 Task: Create in the project AgileOpus in Backlog an issue 'Create a new online platform for online fitness courses with advanced workout tracking and personalization features', assign it to team member softage.3@softage.net and change the status to IN PROGRESS. Create in the project AgileOpus in Backlog an issue 'Implement a new cloud-based performance management system for a company with advanced employee evaluation and goal setting features', assign it to team member softage.4@softage.net and change the status to IN PROGRESS
Action: Mouse moved to (291, 330)
Screenshot: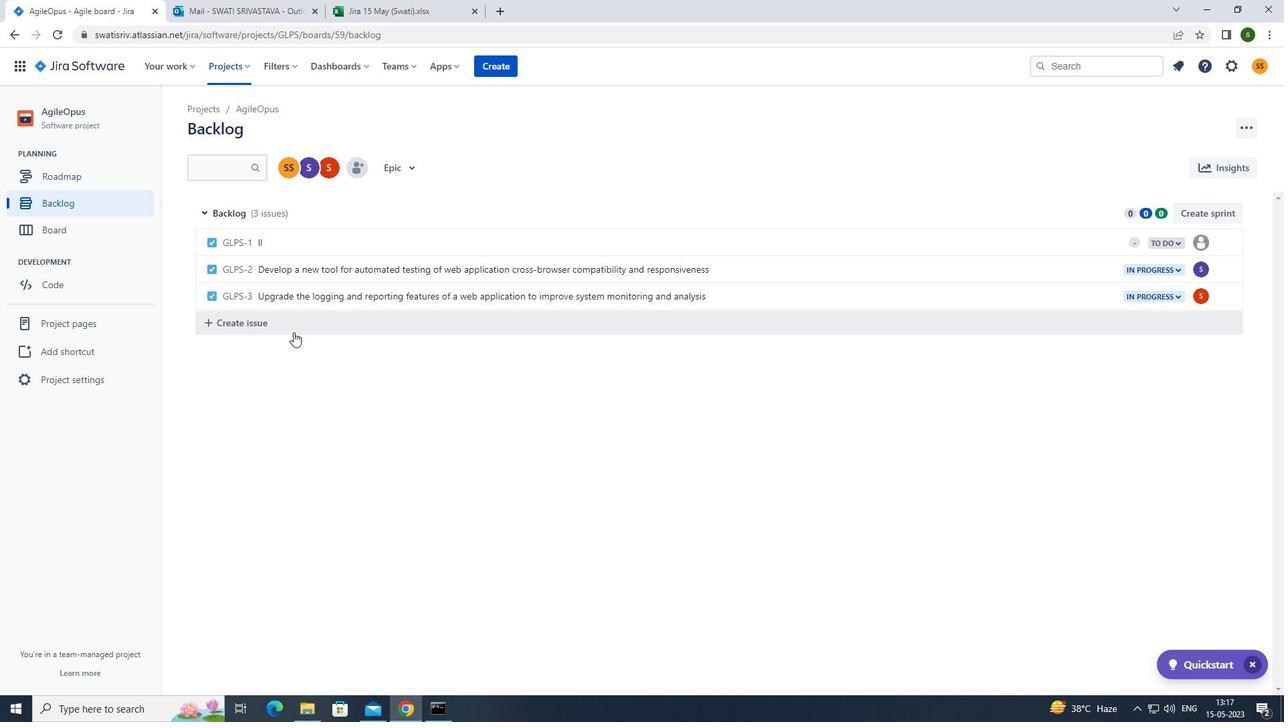 
Action: Mouse pressed left at (291, 330)
Screenshot: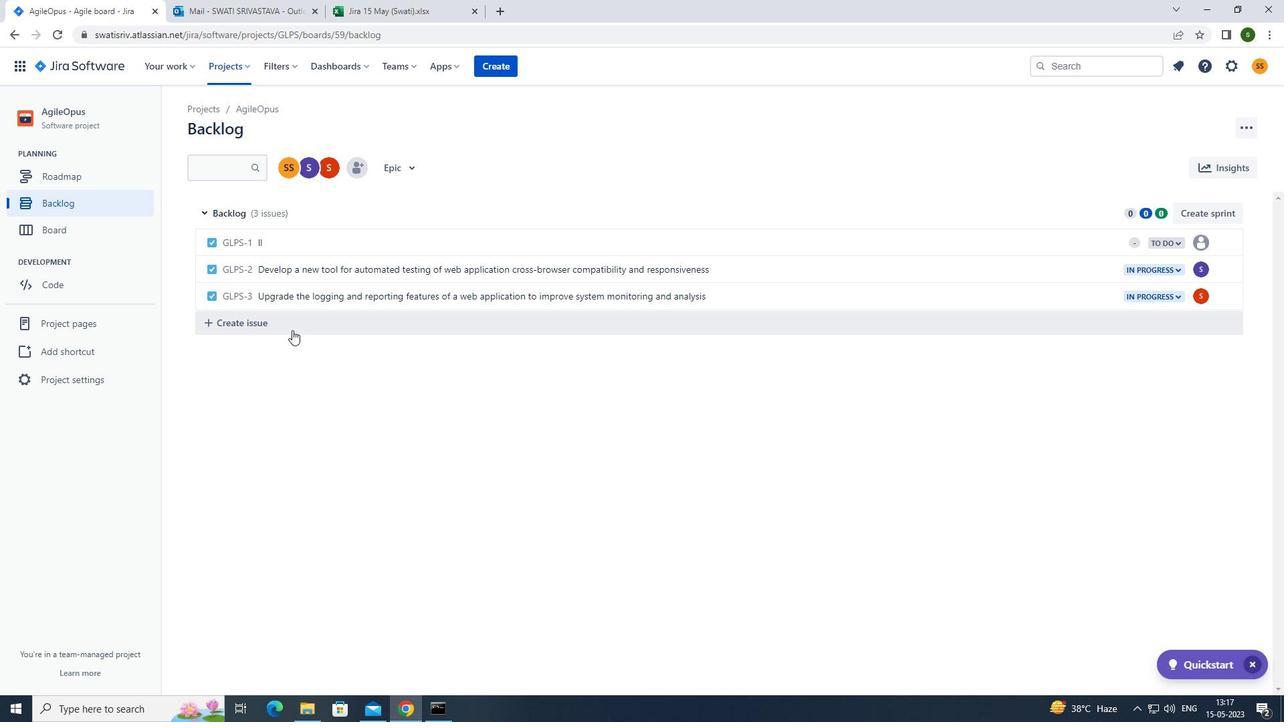 
Action: Mouse moved to (347, 322)
Screenshot: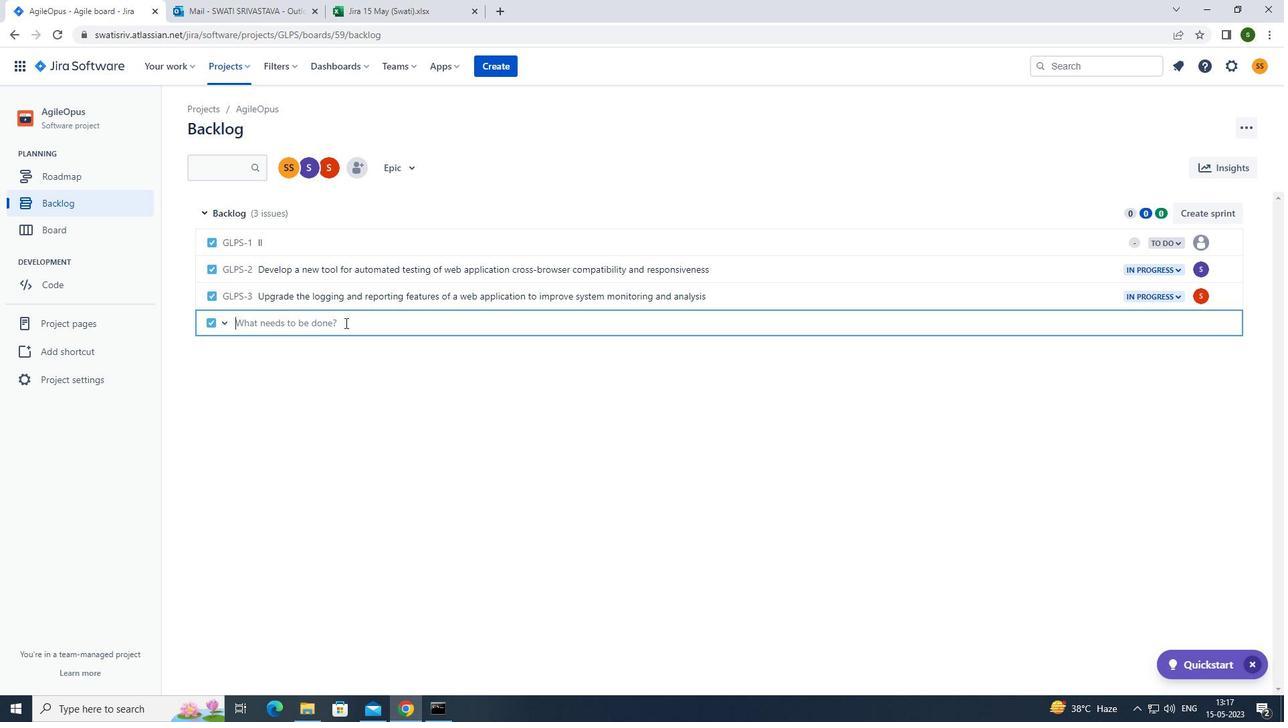 
Action: Key pressed <Key.caps_lock>c<Key.caps_lock>reate<Key.space>a<Key.space>new<Key.space>online<Key.space>platform<Key.space>for<Key.space>online<Key.space>fitness<Key.space>courses<Key.space>with<Key.space>advanced<Key.space>workout<Key.space>tracking<Key.space>and<Key.space>personalization<Key.space>features<Key.enter>
Screenshot: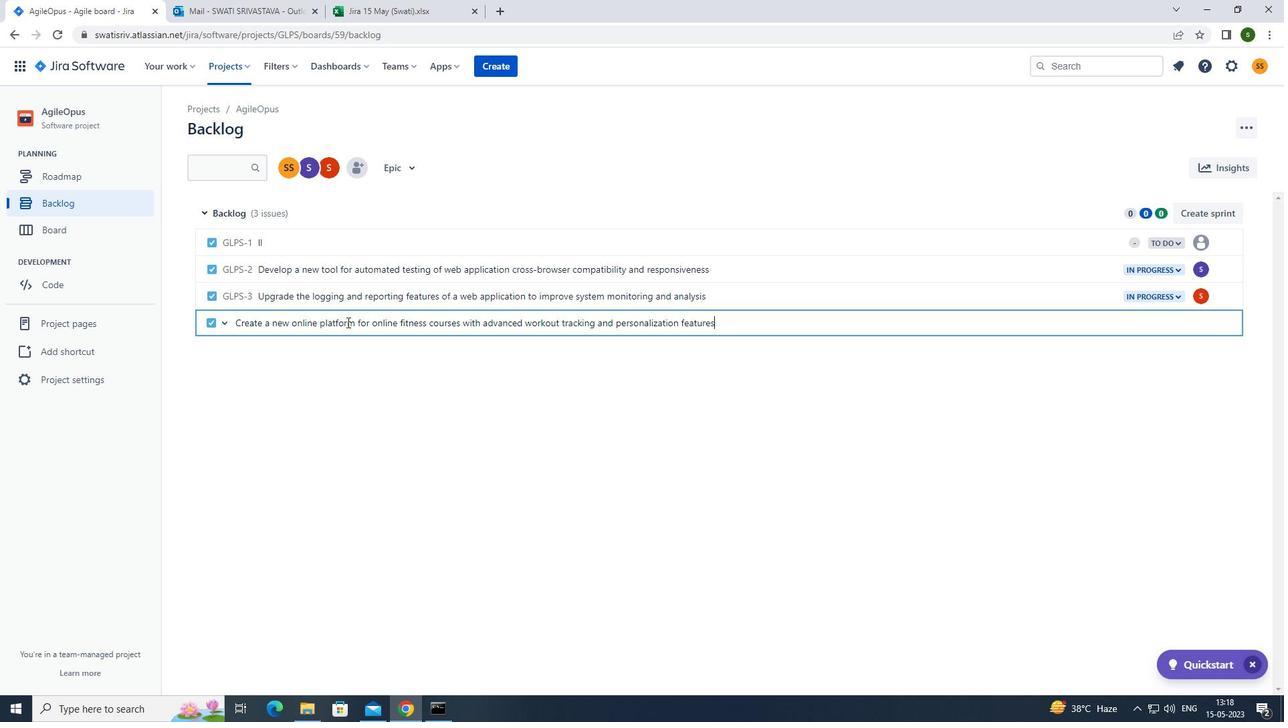 
Action: Mouse moved to (1203, 324)
Screenshot: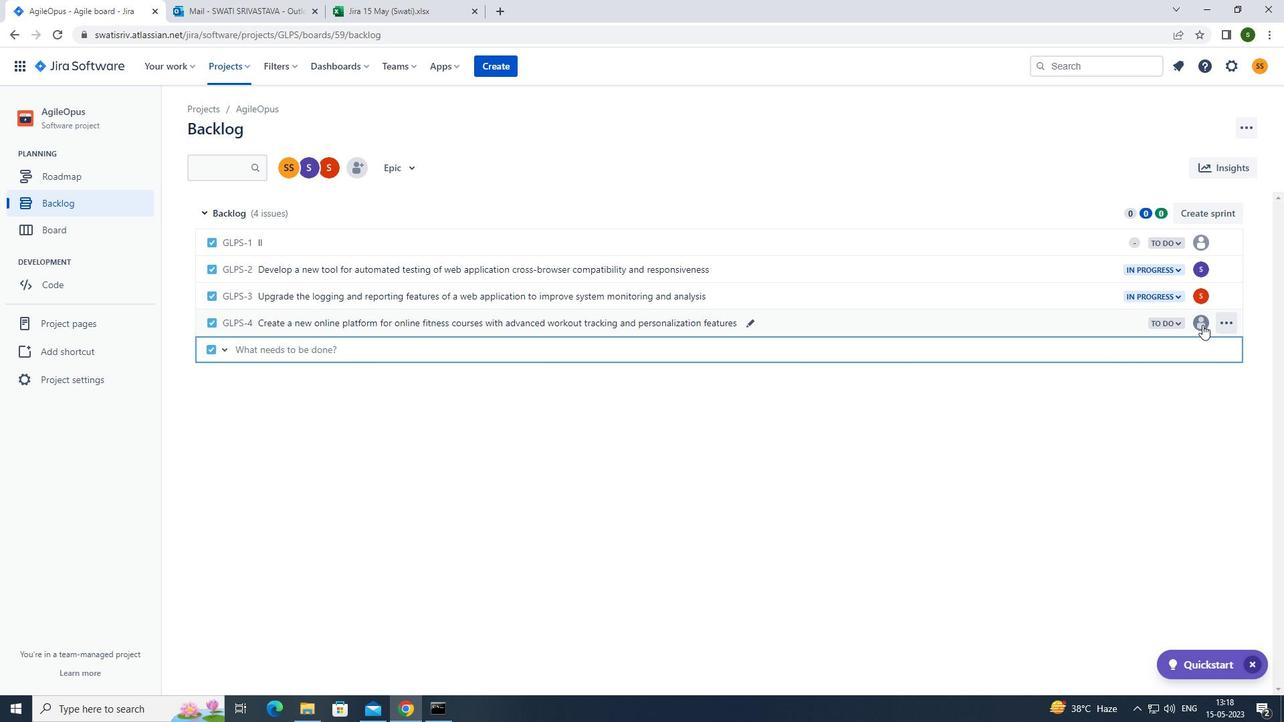 
Action: Mouse pressed left at (1203, 324)
Screenshot: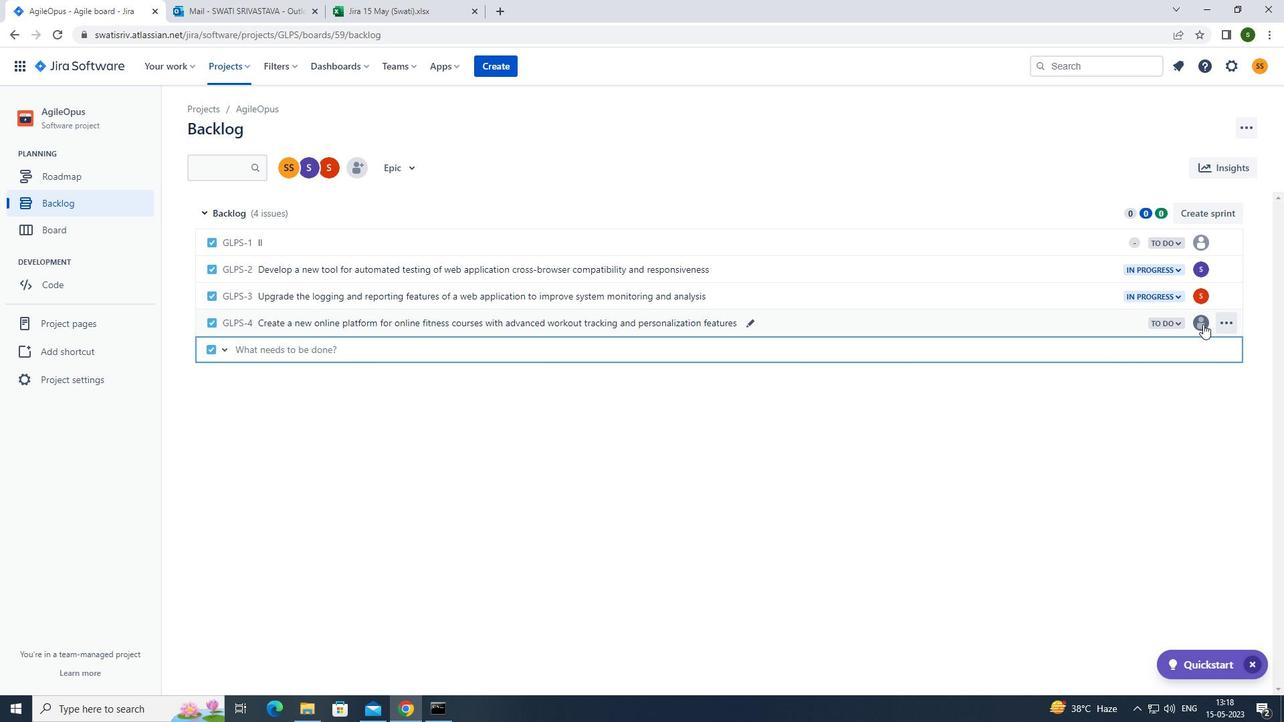 
Action: Mouse moved to (1089, 454)
Screenshot: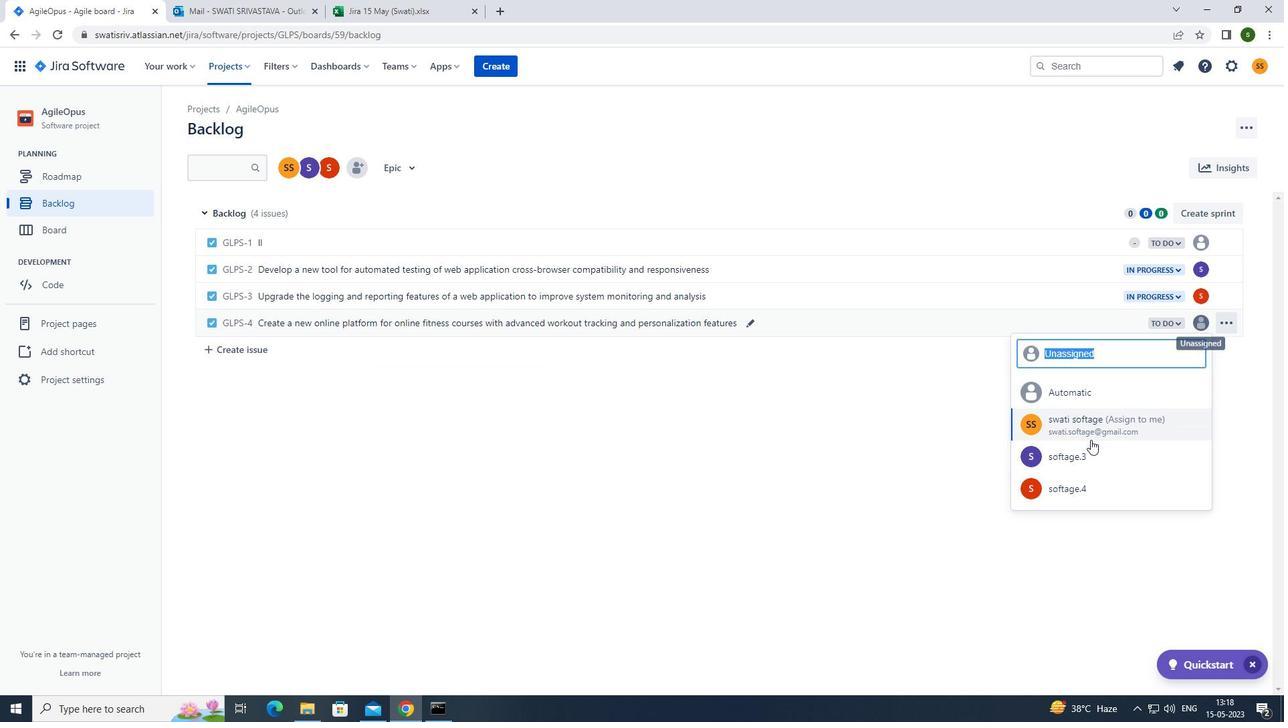
Action: Mouse pressed left at (1089, 454)
Screenshot: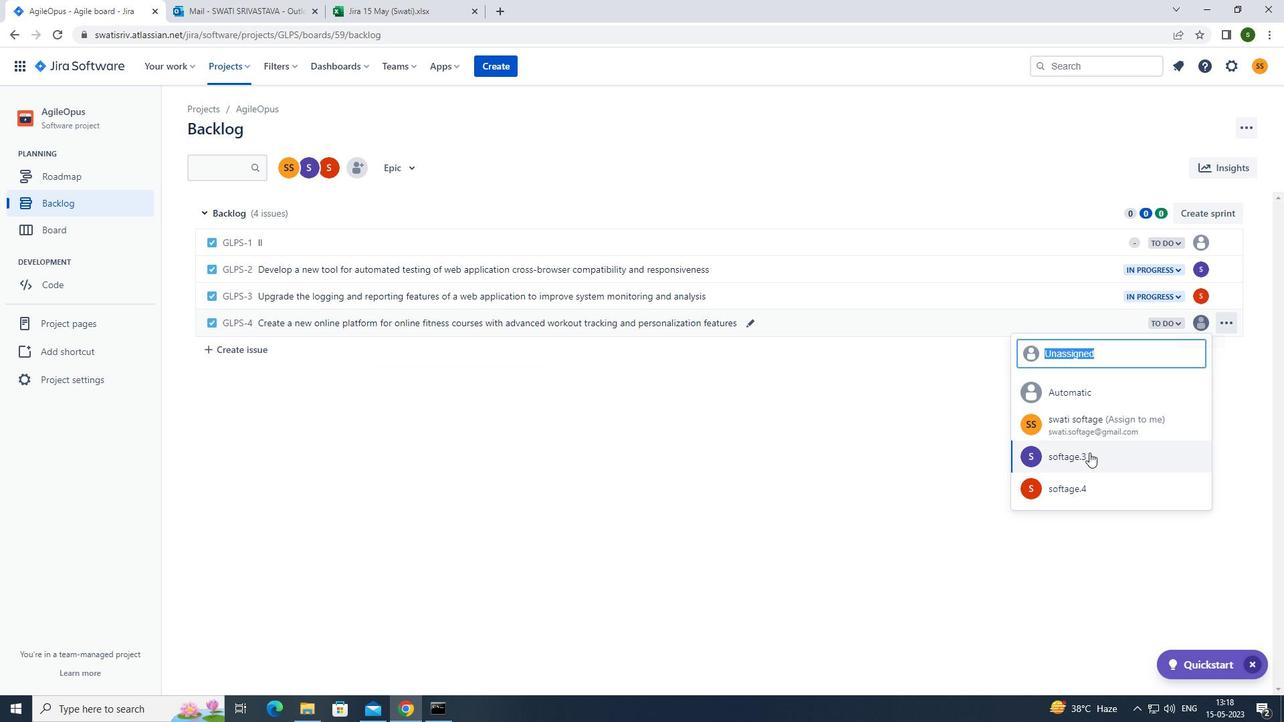 
Action: Mouse moved to (1165, 321)
Screenshot: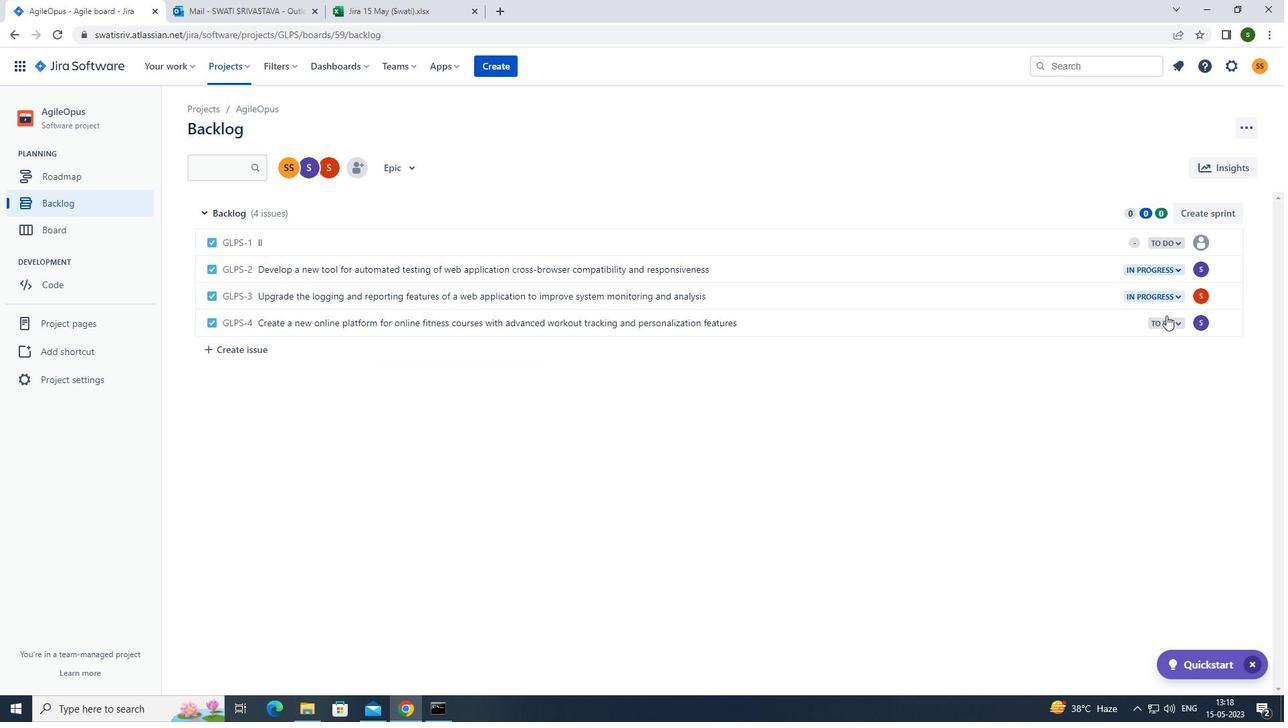 
Action: Mouse pressed left at (1165, 321)
Screenshot: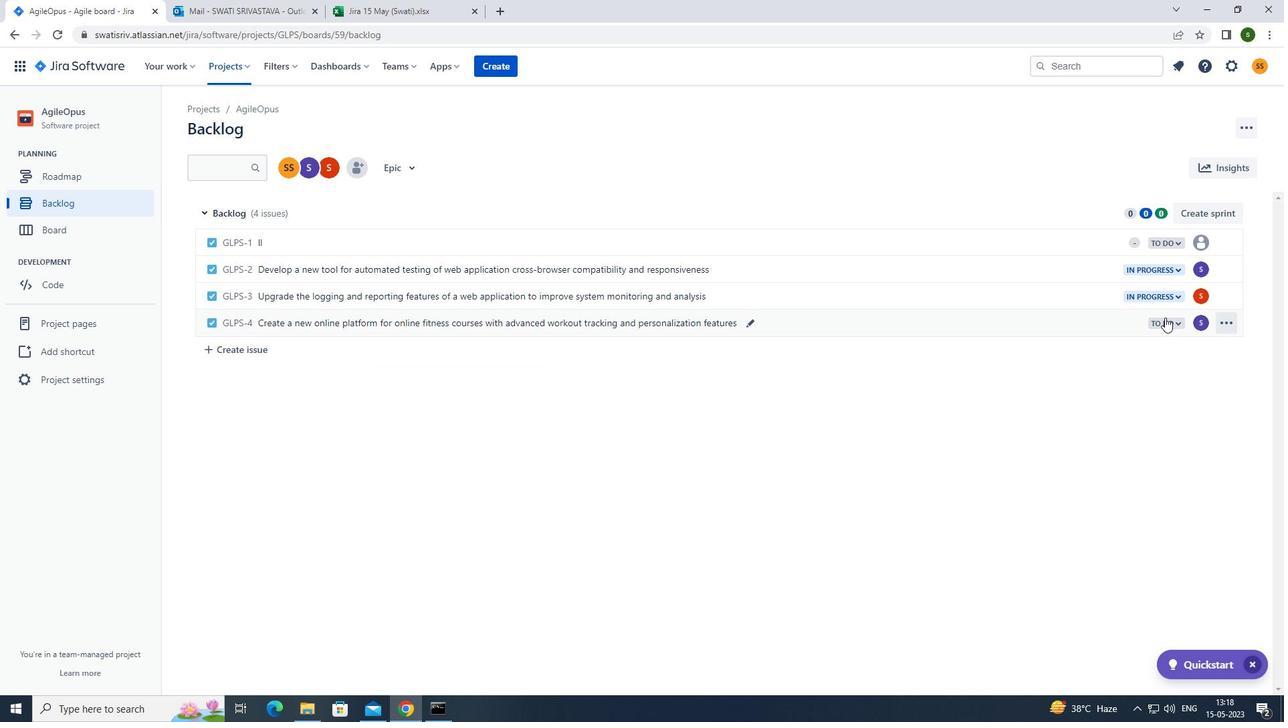 
Action: Mouse moved to (1131, 345)
Screenshot: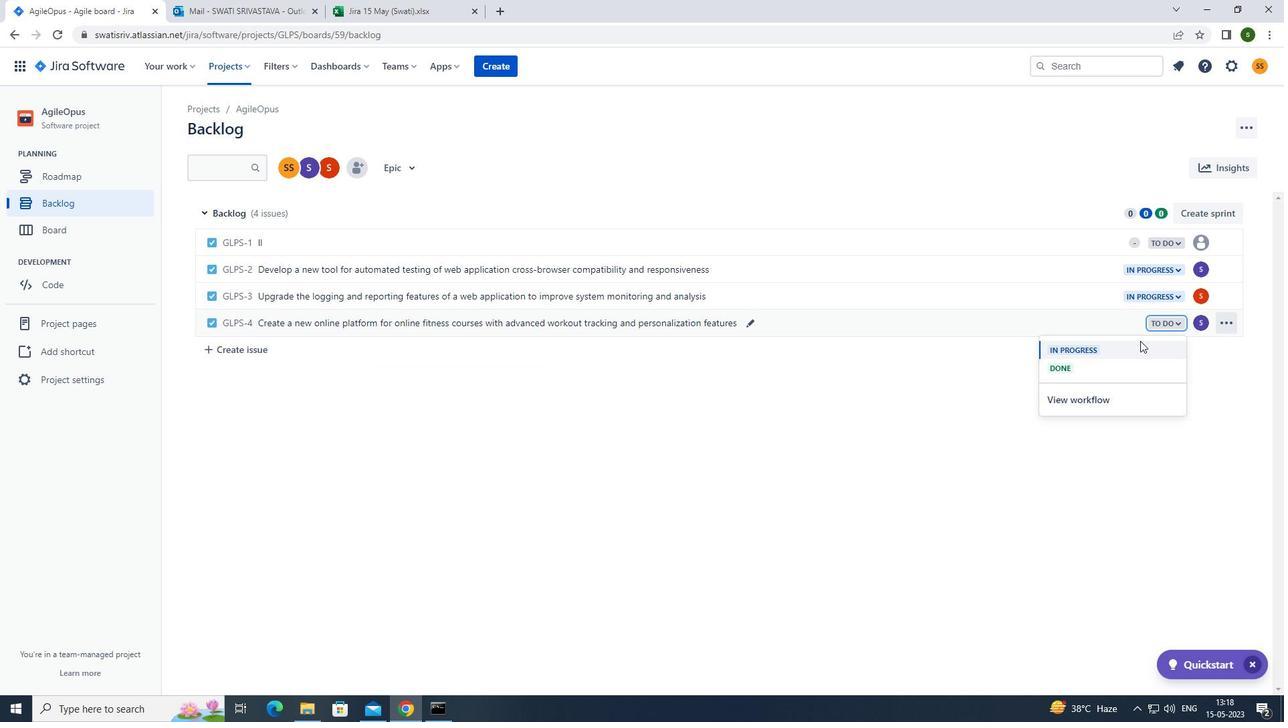 
Action: Mouse pressed left at (1131, 345)
Screenshot: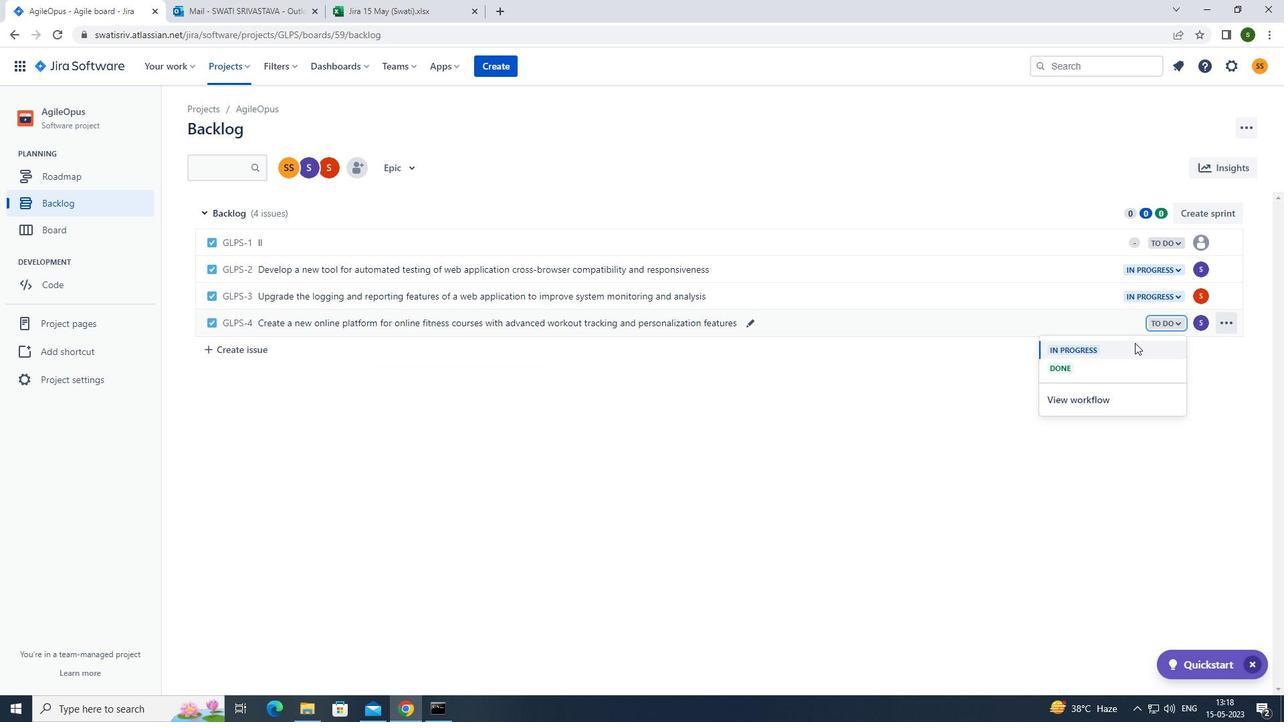 
Action: Mouse moved to (277, 357)
Screenshot: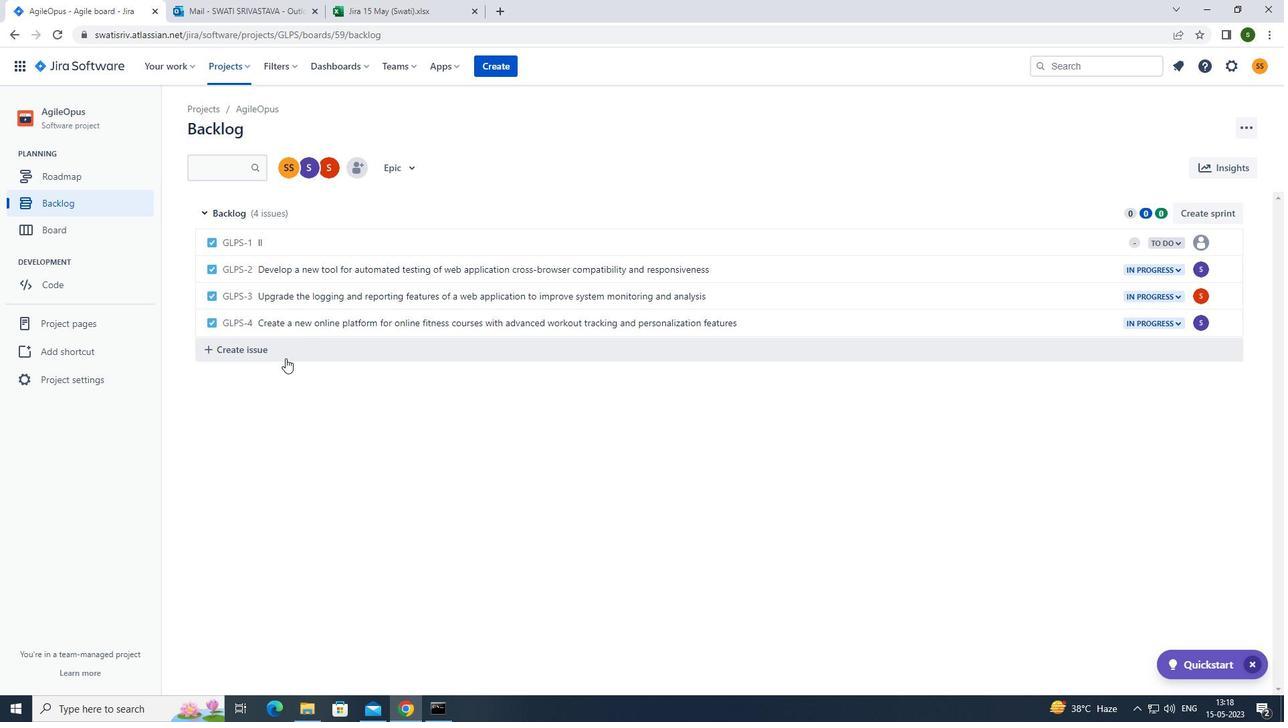 
Action: Mouse pressed left at (277, 357)
Screenshot: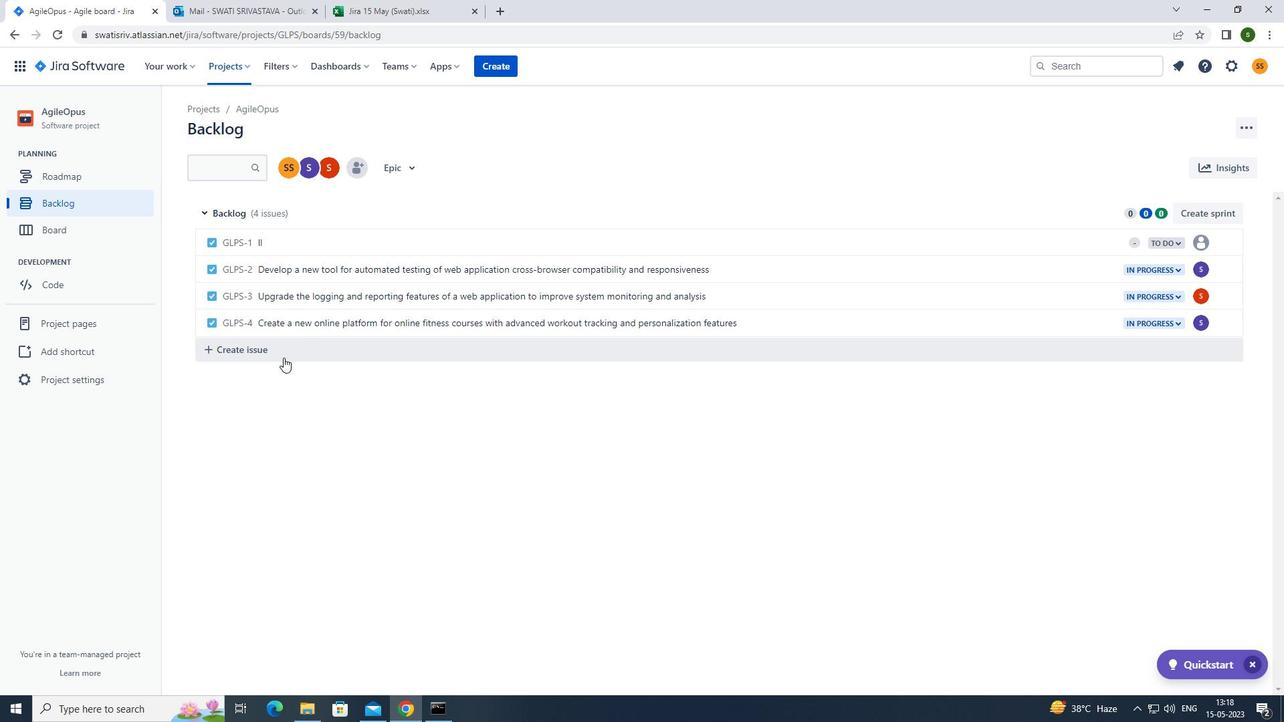 
Action: Mouse moved to (389, 350)
Screenshot: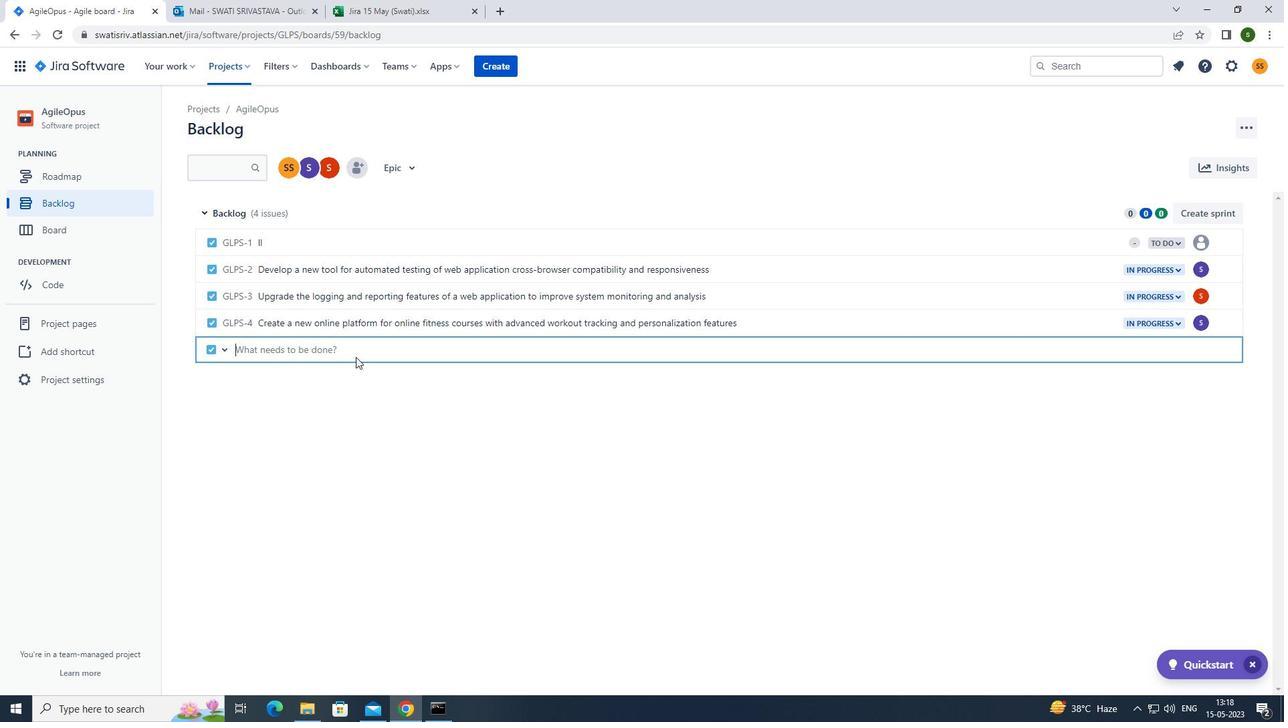 
Action: Mouse pressed left at (389, 350)
Screenshot: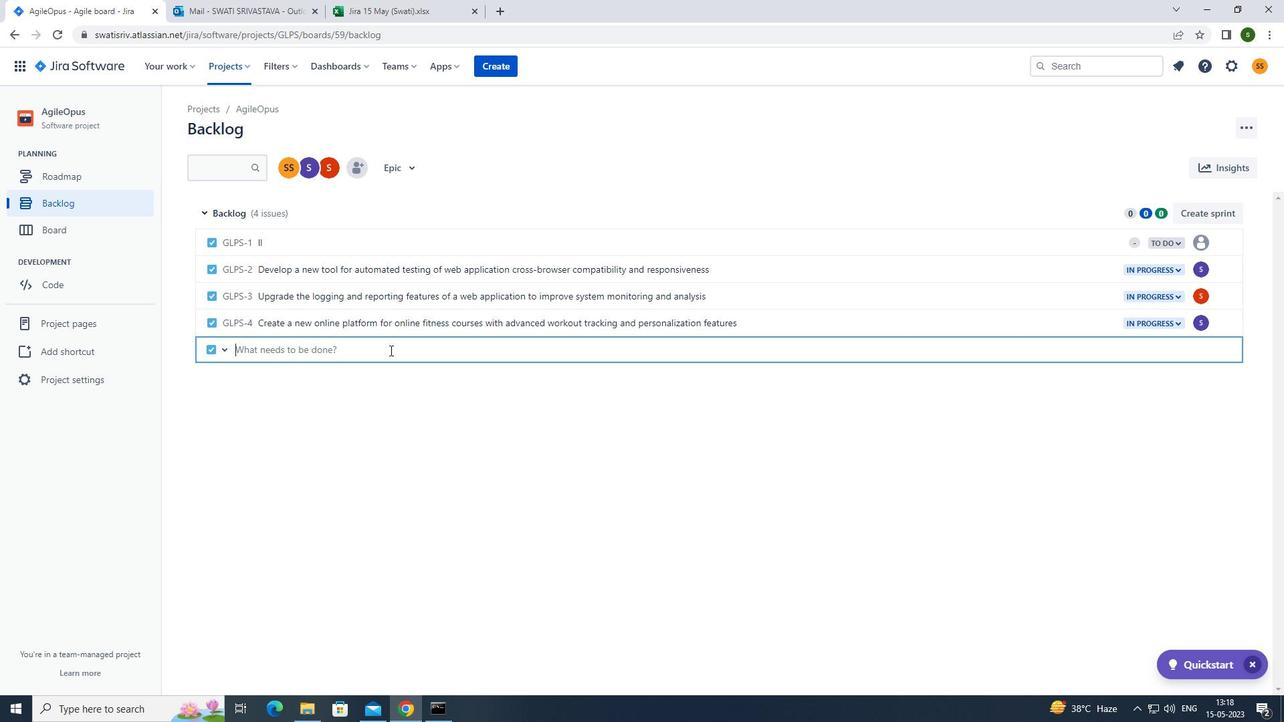 
Action: Key pressed <Key.caps_lock>i<Key.caps_lock>mplement<Key.space>a<Key.space>new<Key.space>cloud-based<Key.space>performance<Key.space>management<Key.space>system<Key.space>f
Screenshot: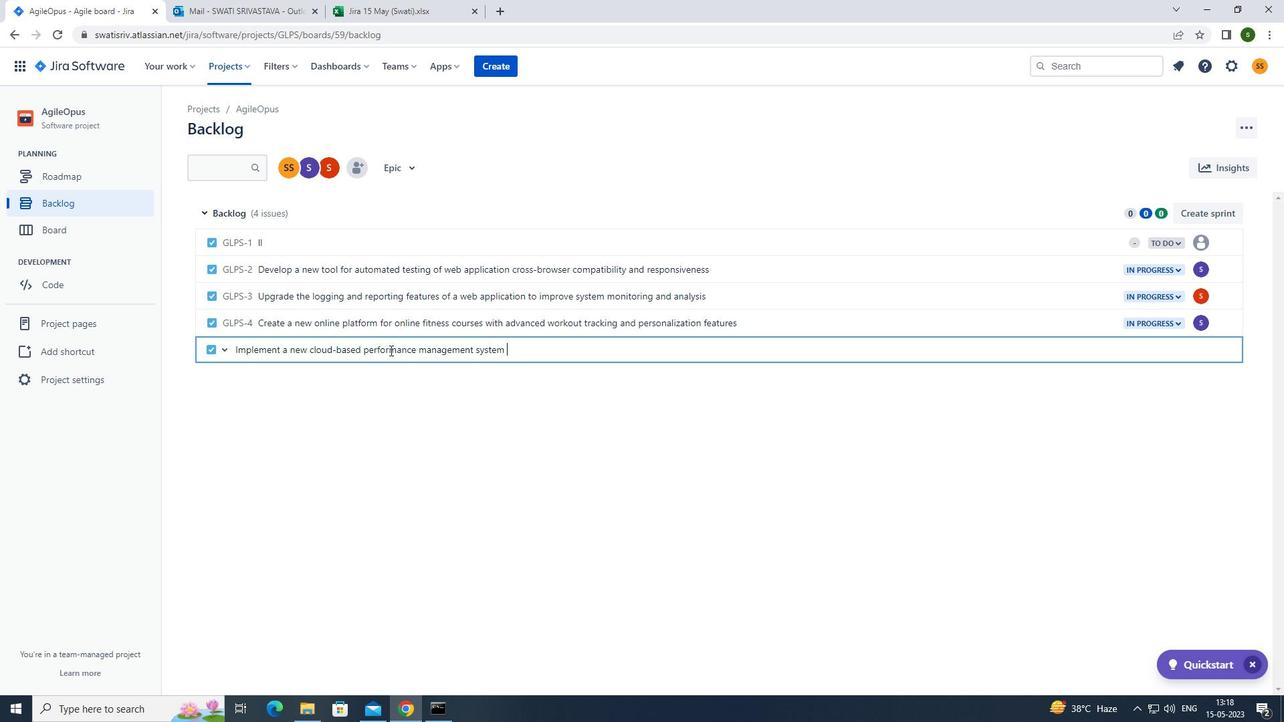 
Action: Mouse moved to (389, 350)
Screenshot: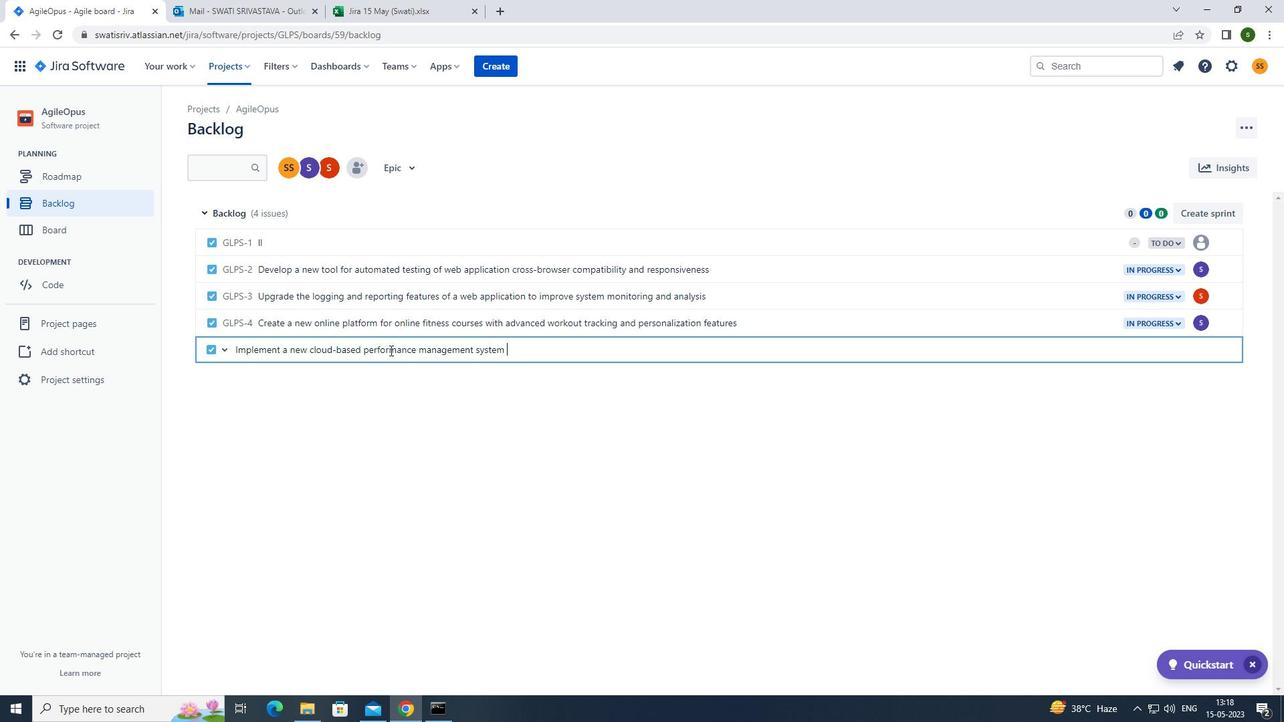 
Action: Key pressed or<Key.space>a<Key.space>company<Key.space>with<Key.space>advanced<Key.space>employee<Key.space>evaluation<Key.space>and<Key.space>goal<Key.space>setting<Key.space>features<Key.enter>
Screenshot: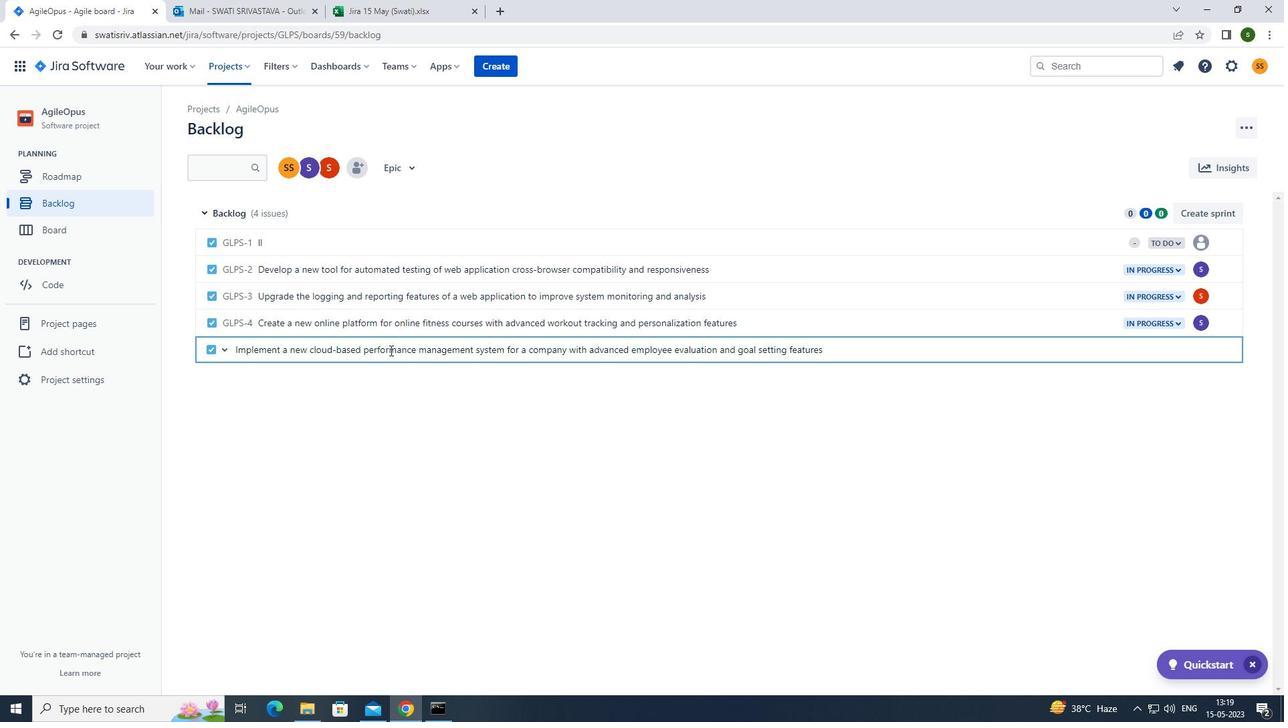 
Action: Mouse moved to (1206, 353)
Screenshot: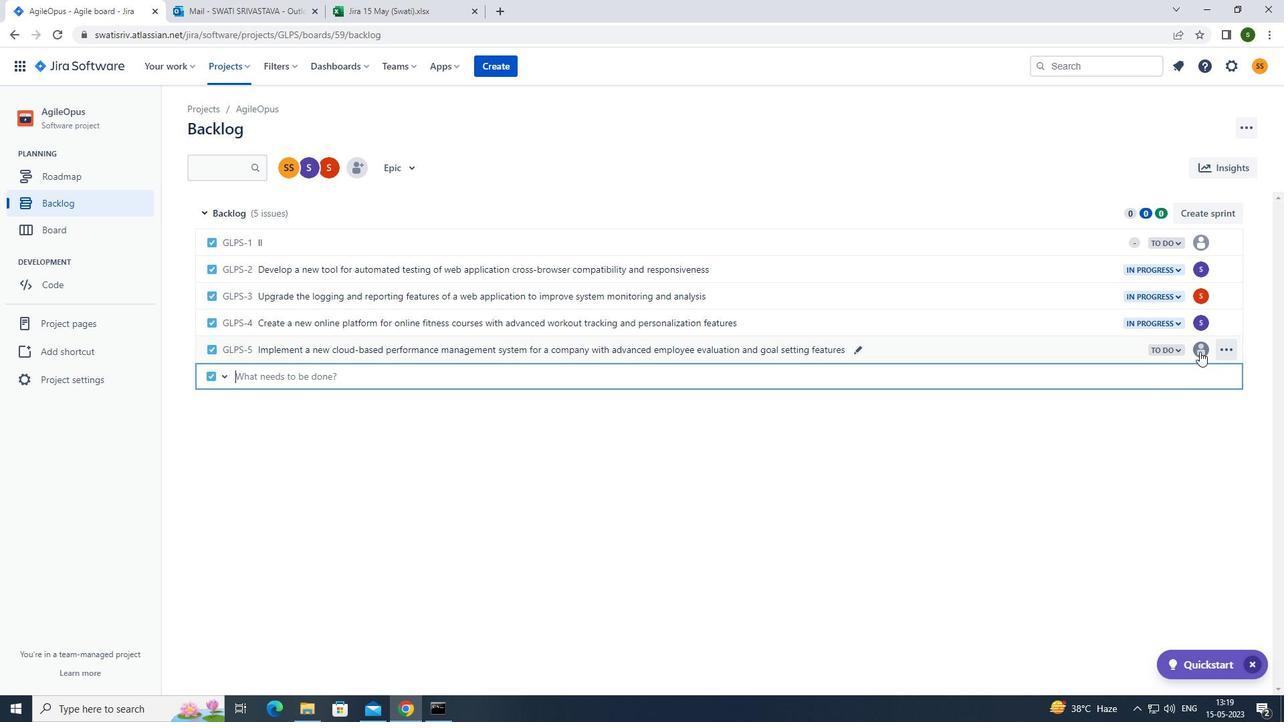 
Action: Mouse pressed left at (1206, 353)
Screenshot: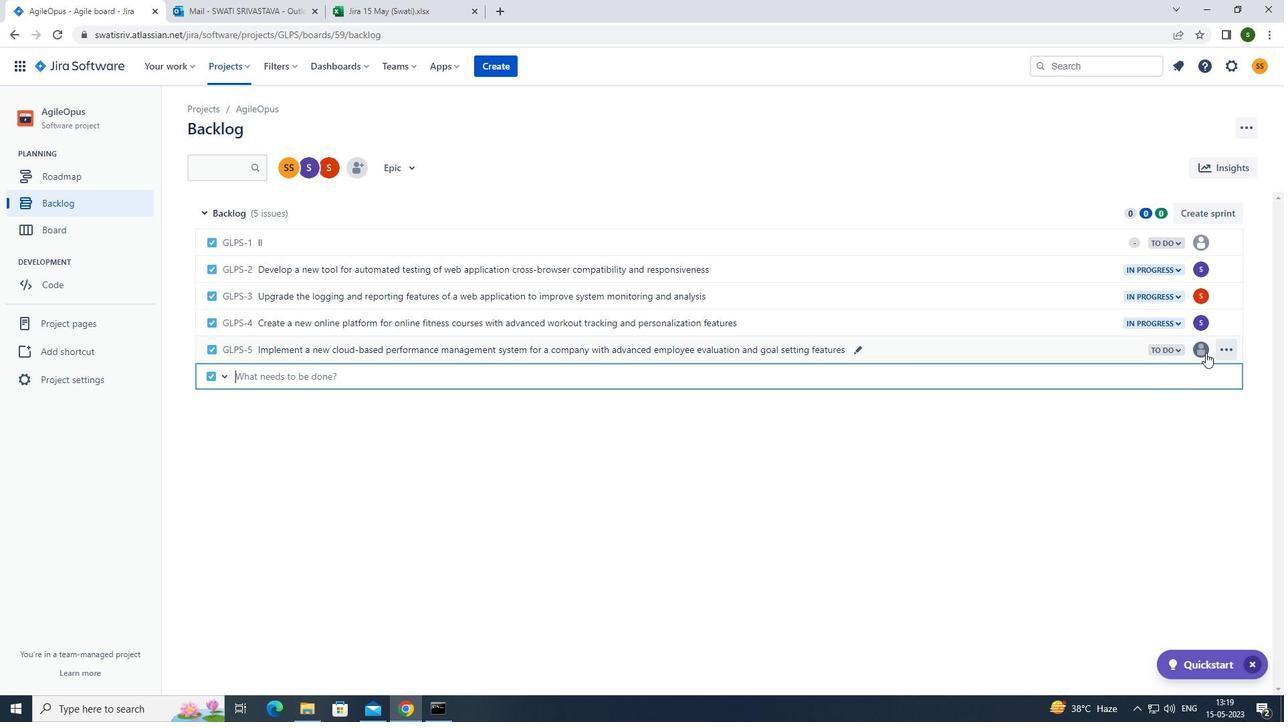 
Action: Mouse moved to (1090, 516)
Screenshot: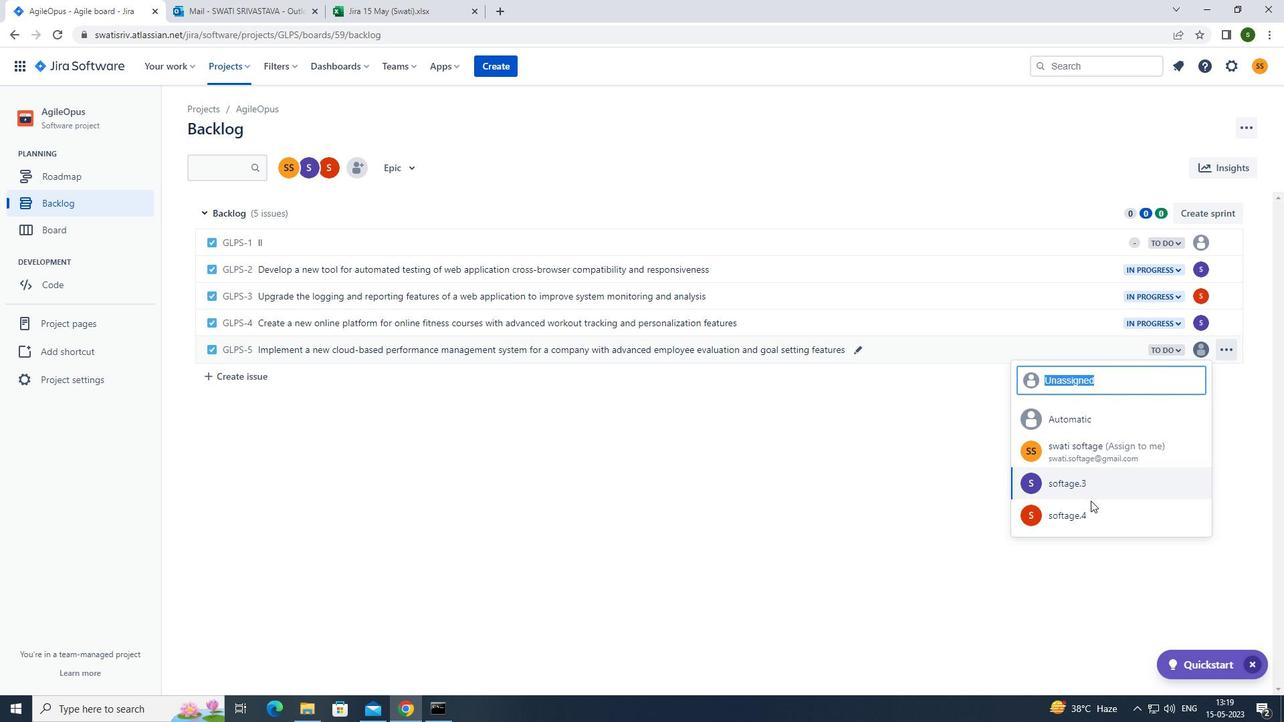 
Action: Mouse pressed left at (1090, 516)
Screenshot: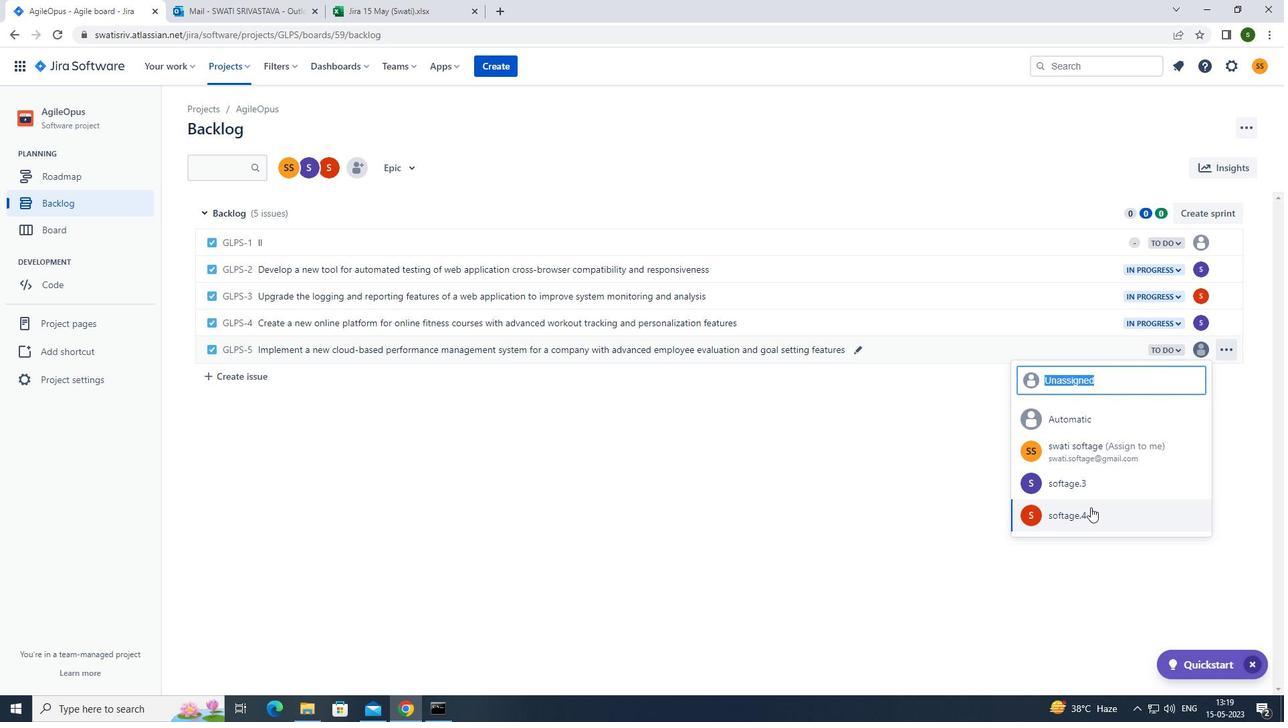 
Action: Mouse moved to (1161, 345)
Screenshot: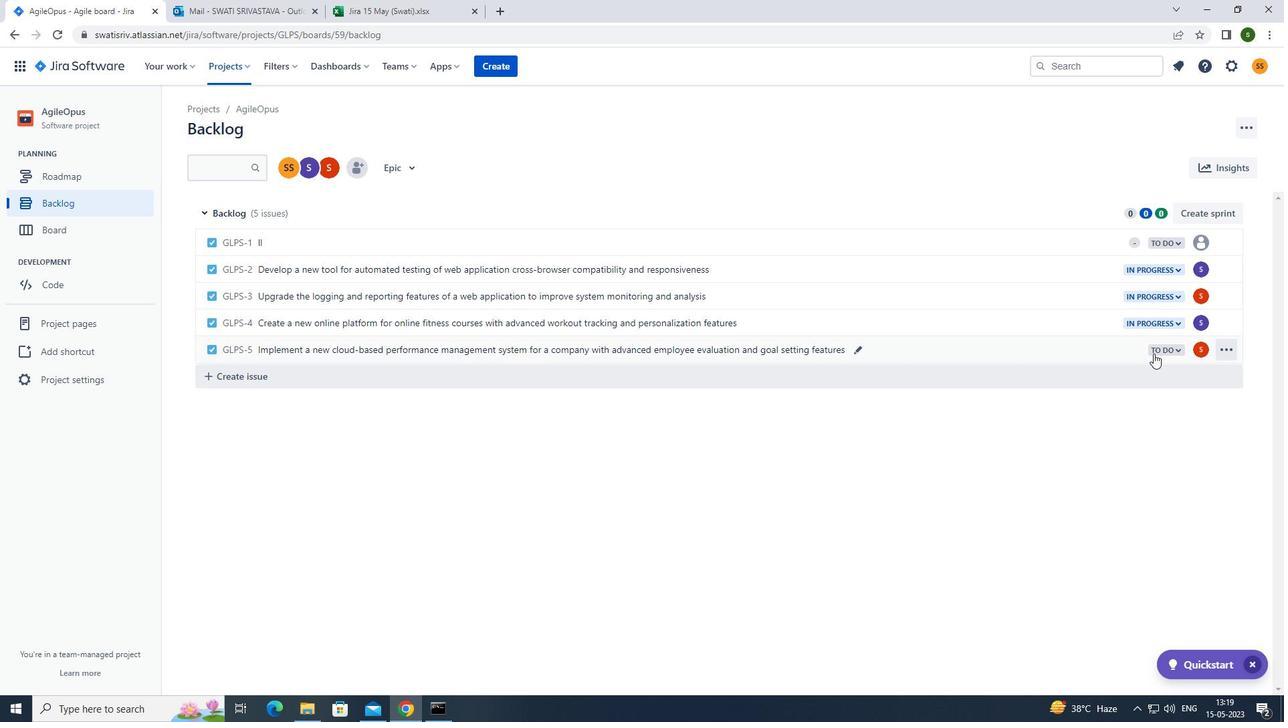 
Action: Mouse pressed left at (1161, 345)
Screenshot: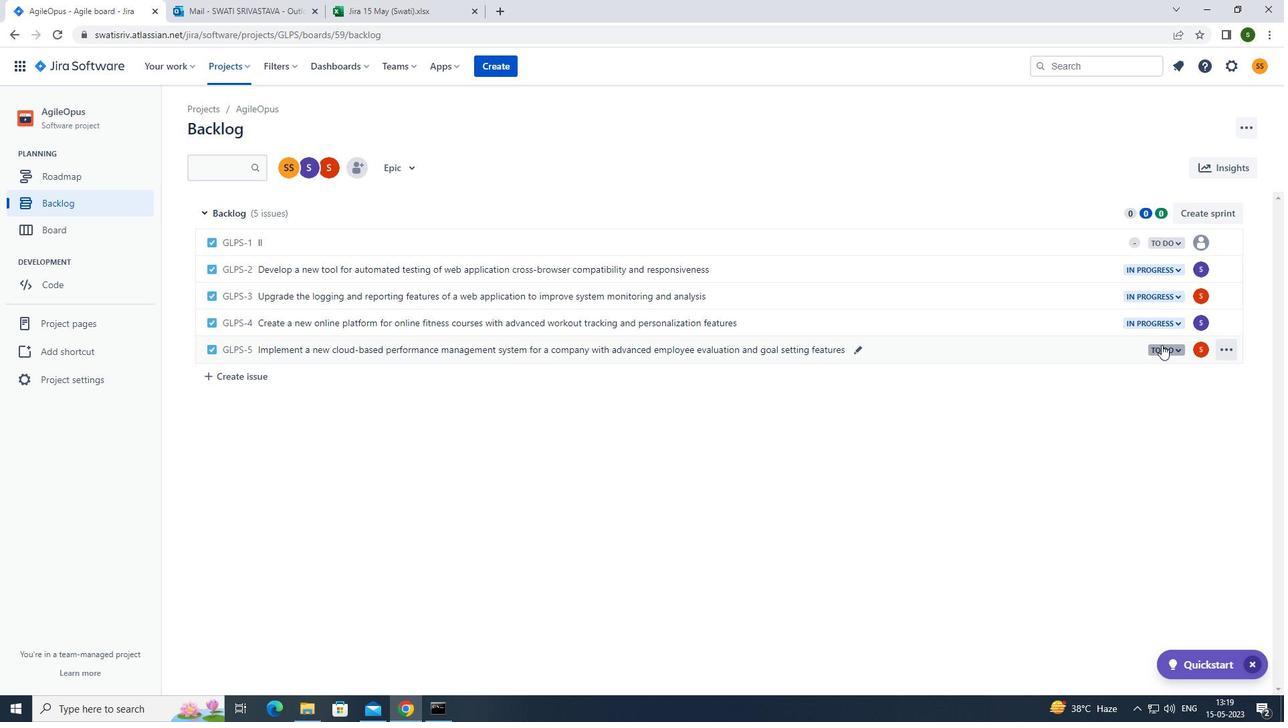 
Action: Mouse moved to (1082, 375)
Screenshot: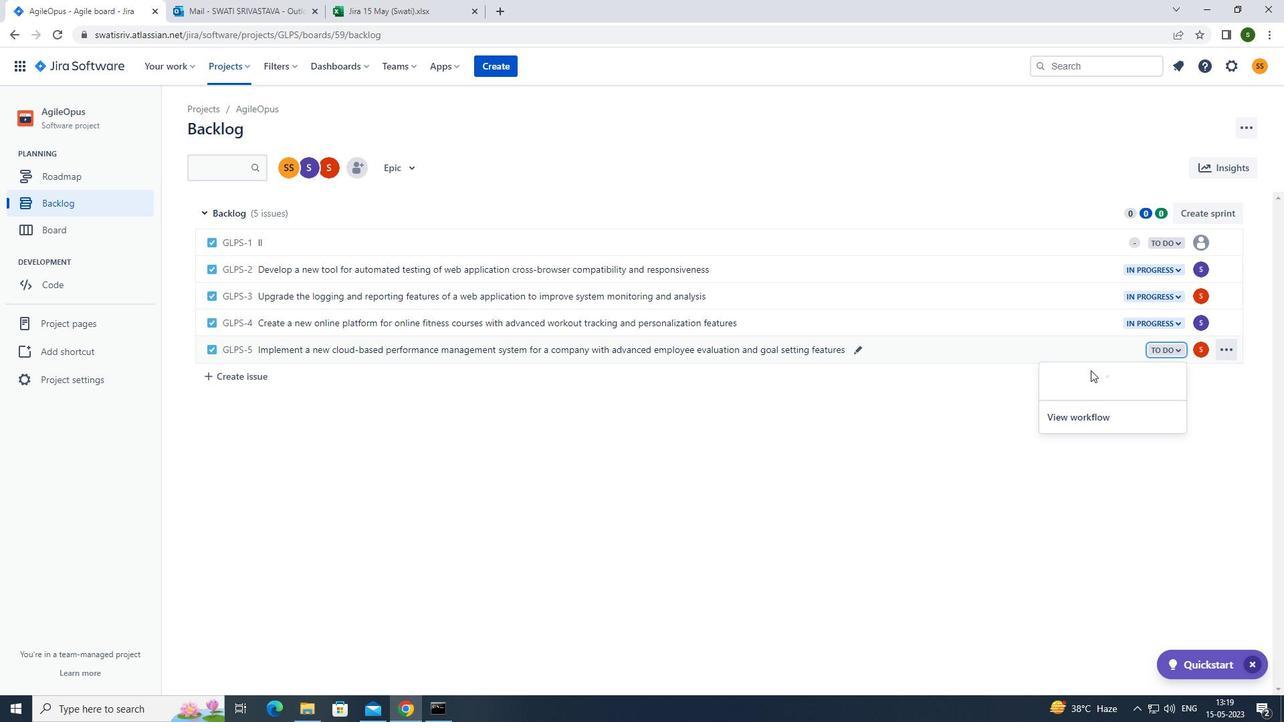 
Action: Mouse pressed left at (1082, 375)
Screenshot: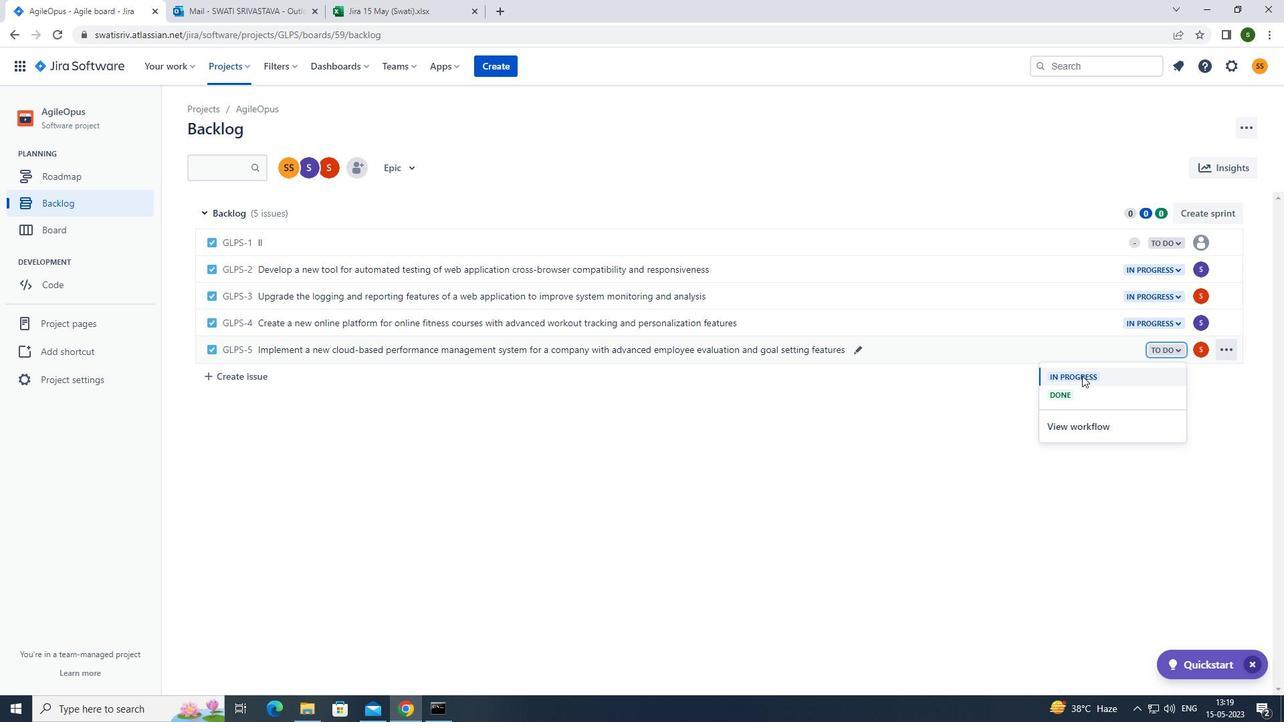 
Action: Mouse moved to (921, 478)
Screenshot: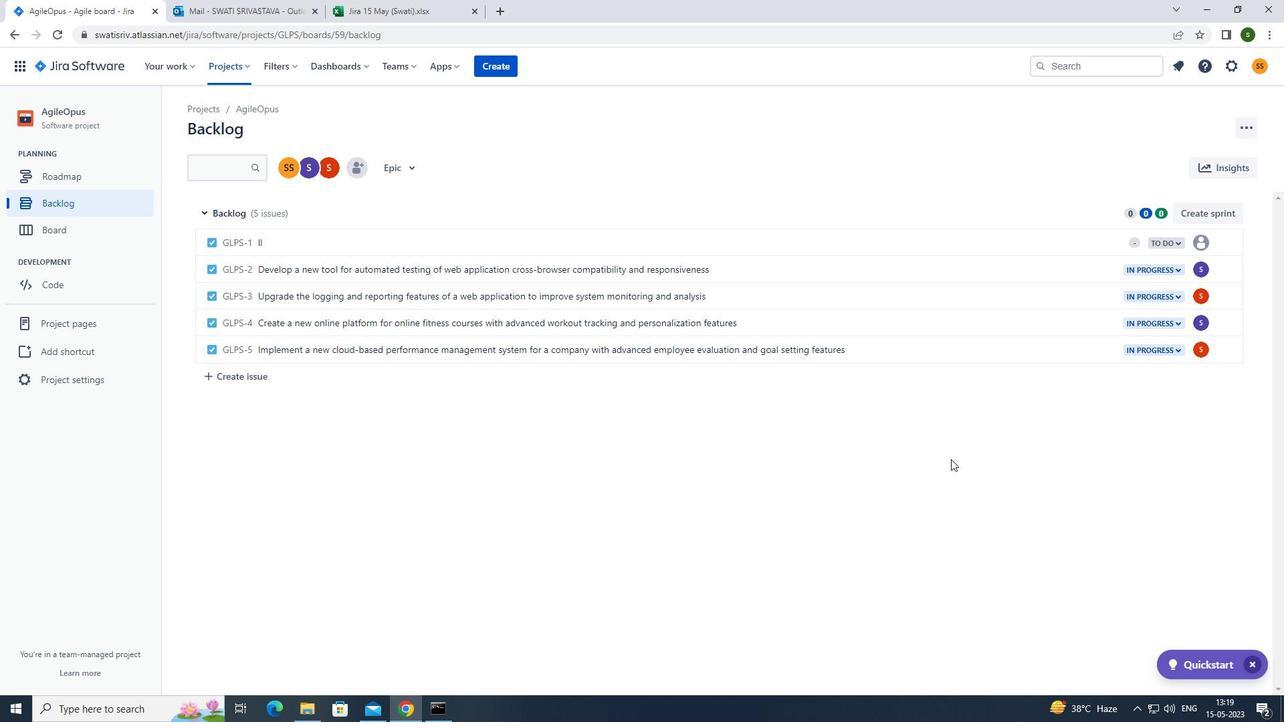 
